 Task: Sort the products in the category "Superfoods" by unit price (low first).
Action: Mouse moved to (360, 171)
Screenshot: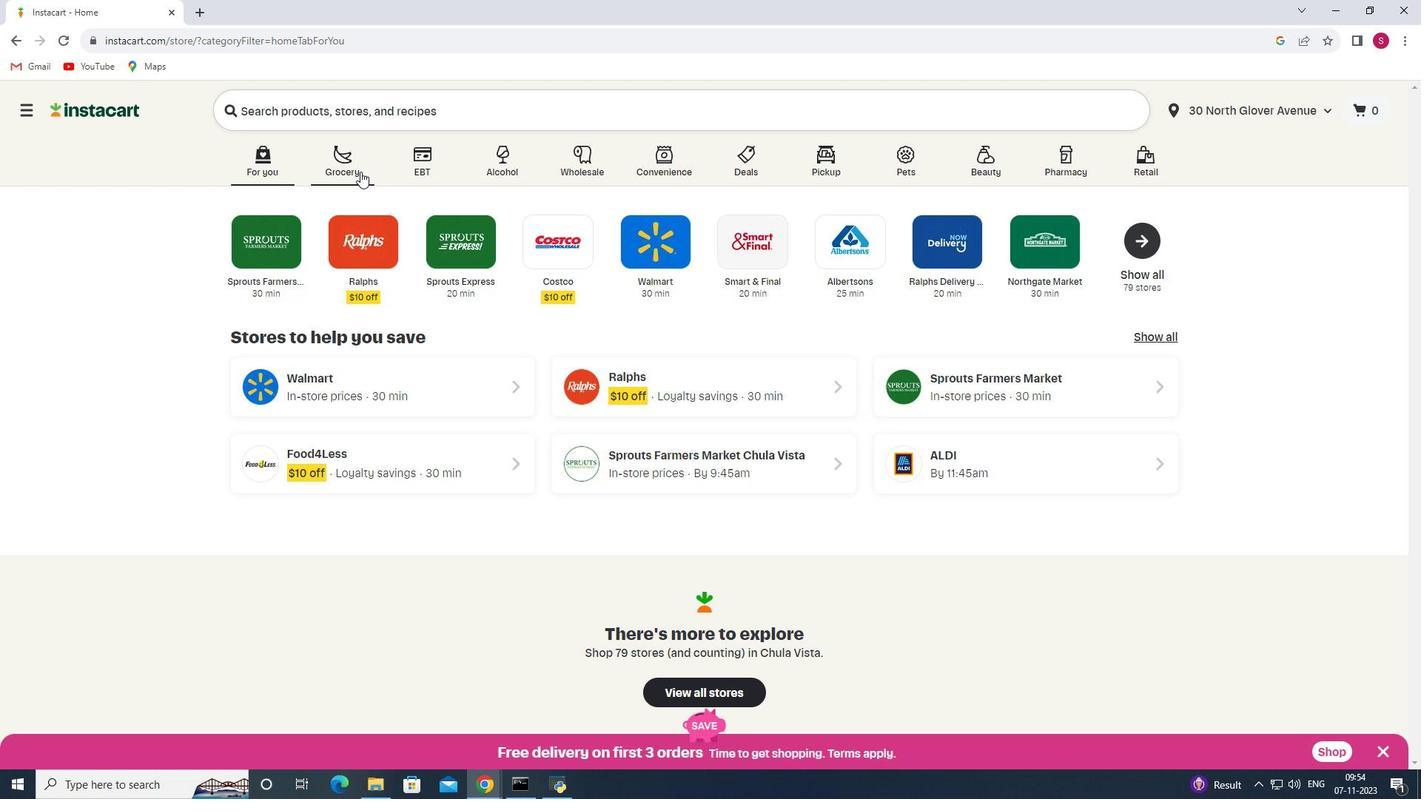
Action: Mouse pressed left at (360, 171)
Screenshot: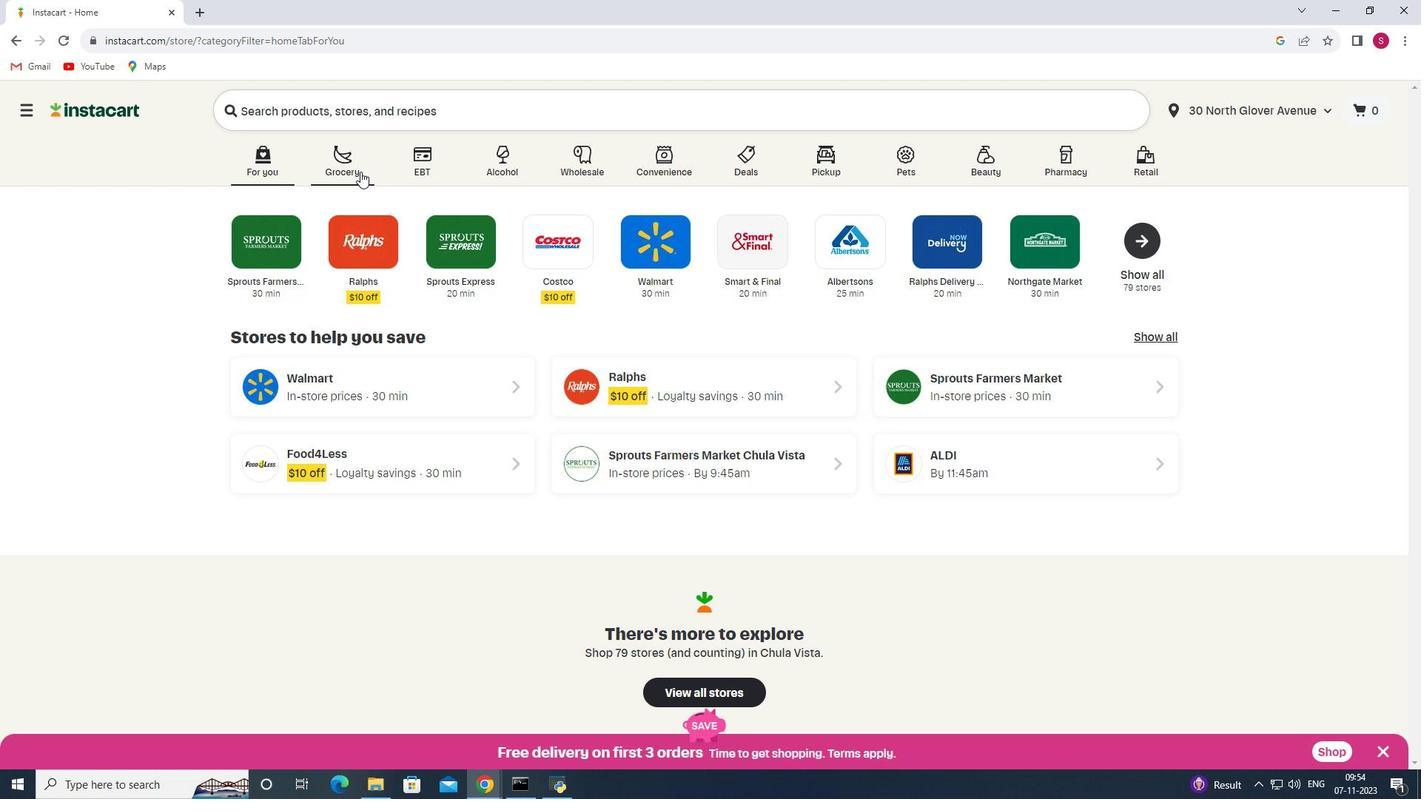 
Action: Mouse moved to (394, 447)
Screenshot: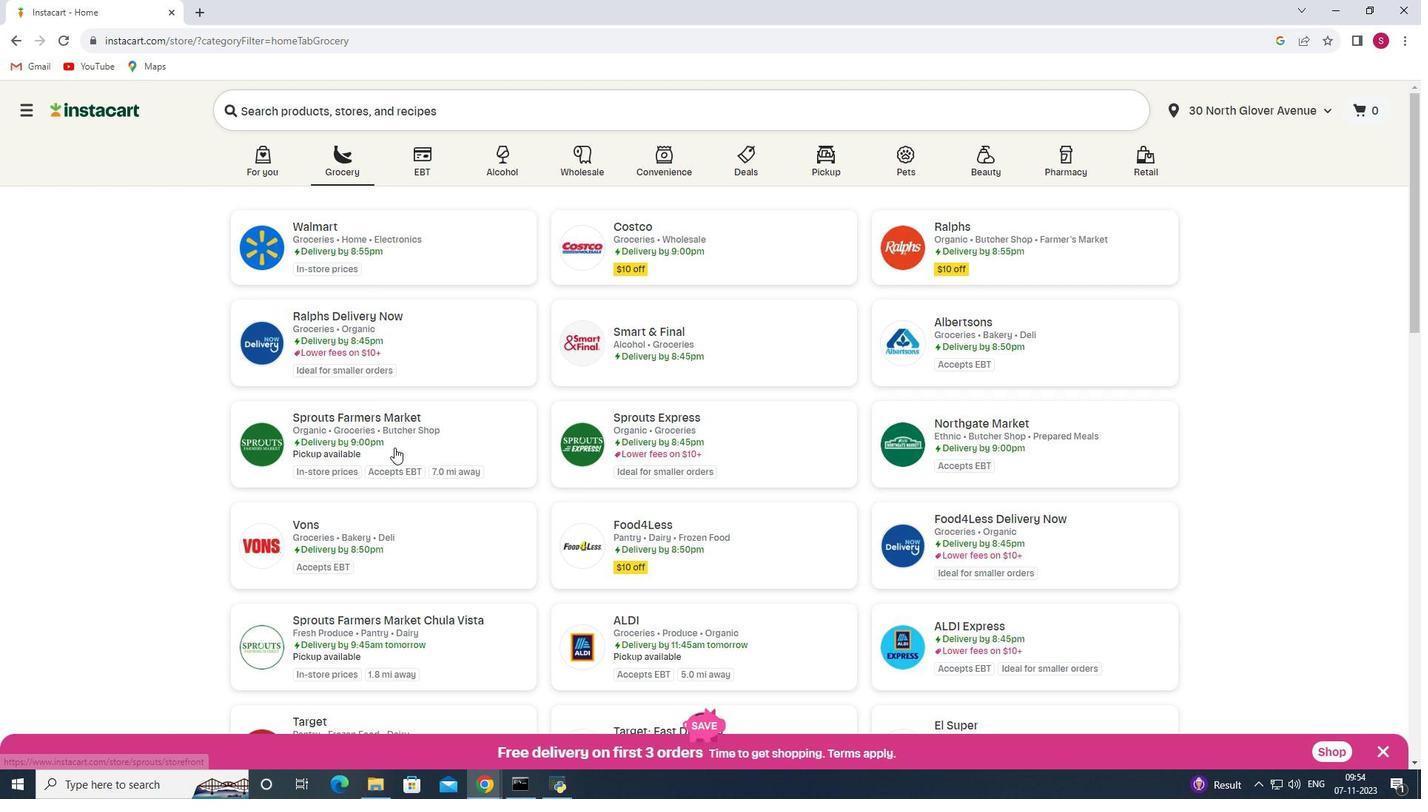 
Action: Mouse pressed left at (394, 447)
Screenshot: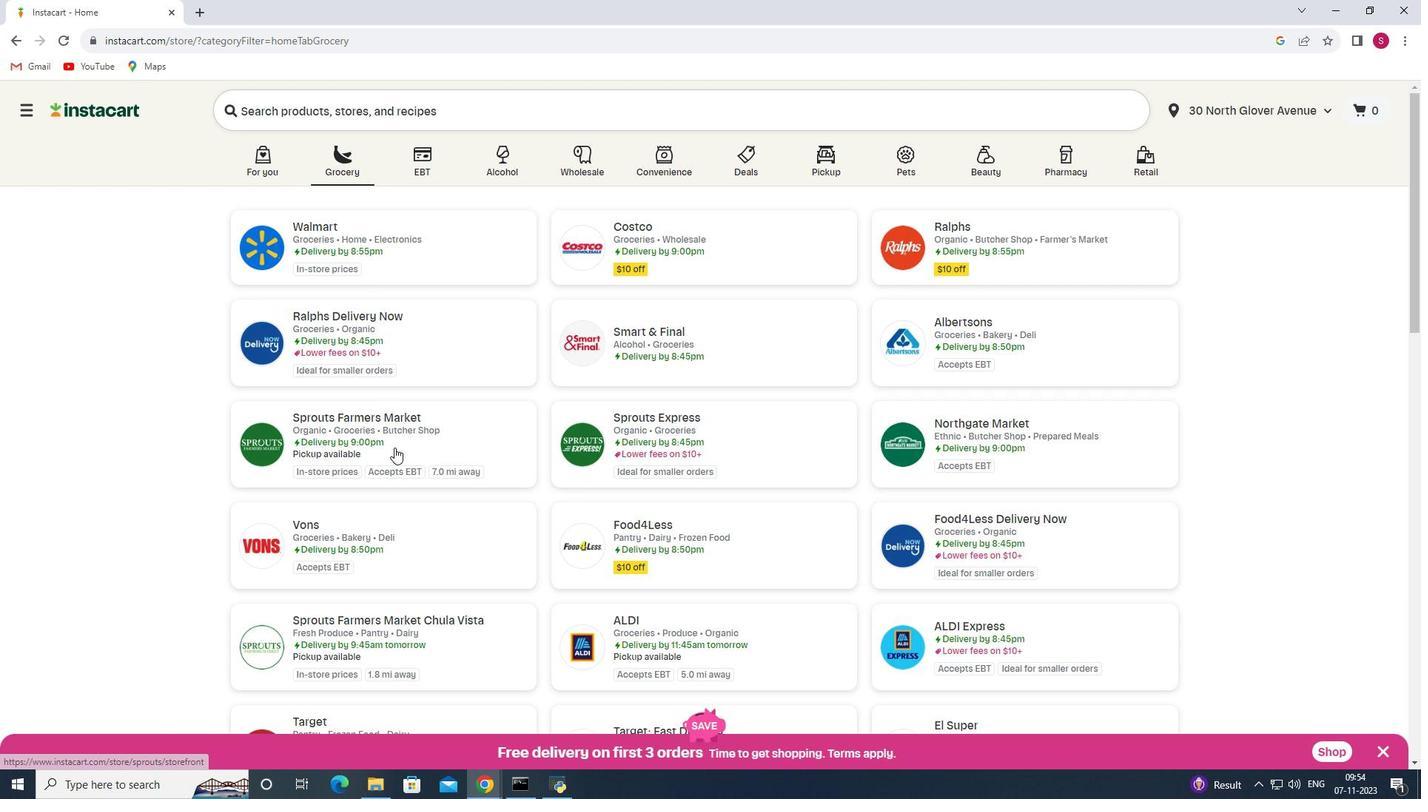 
Action: Mouse moved to (104, 474)
Screenshot: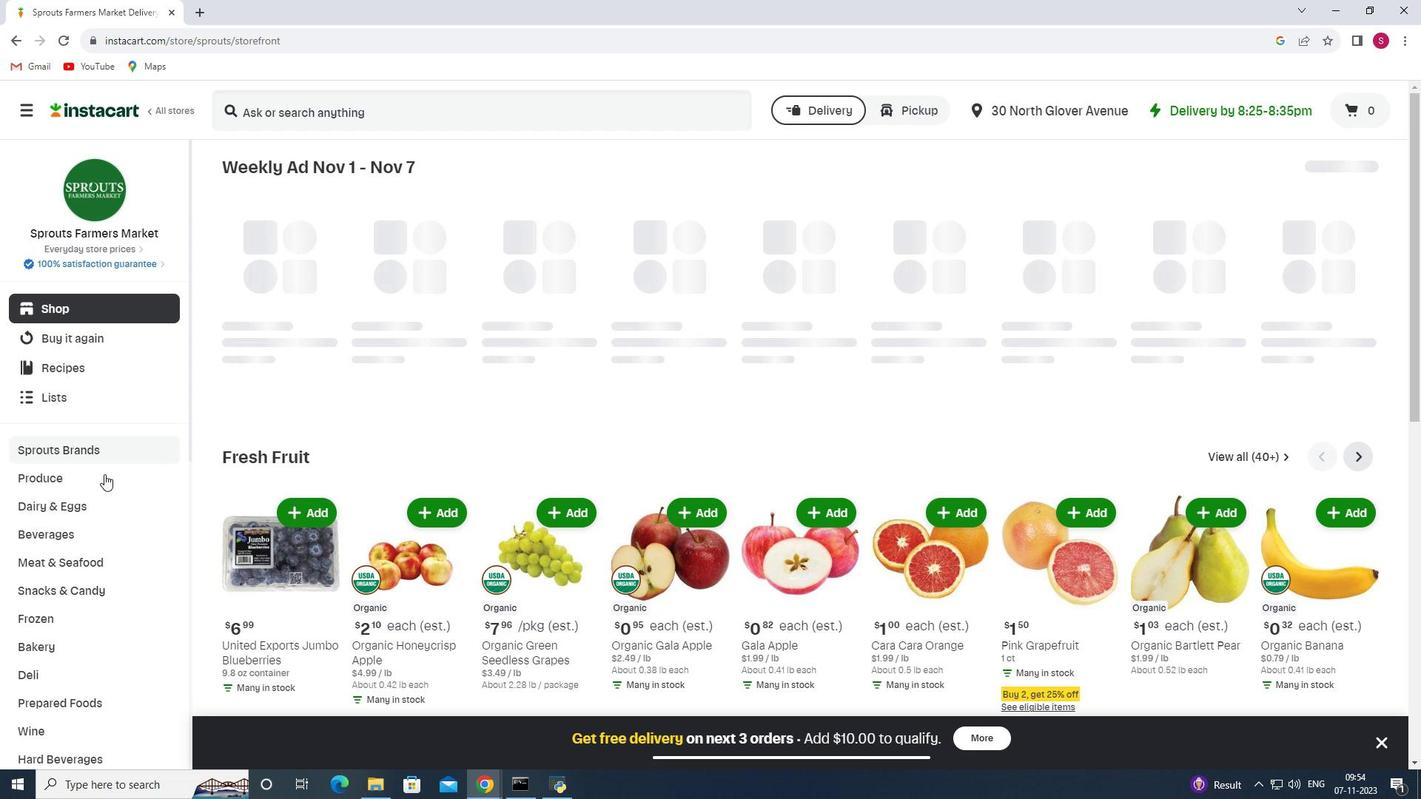 
Action: Mouse scrolled (104, 473) with delta (0, 0)
Screenshot: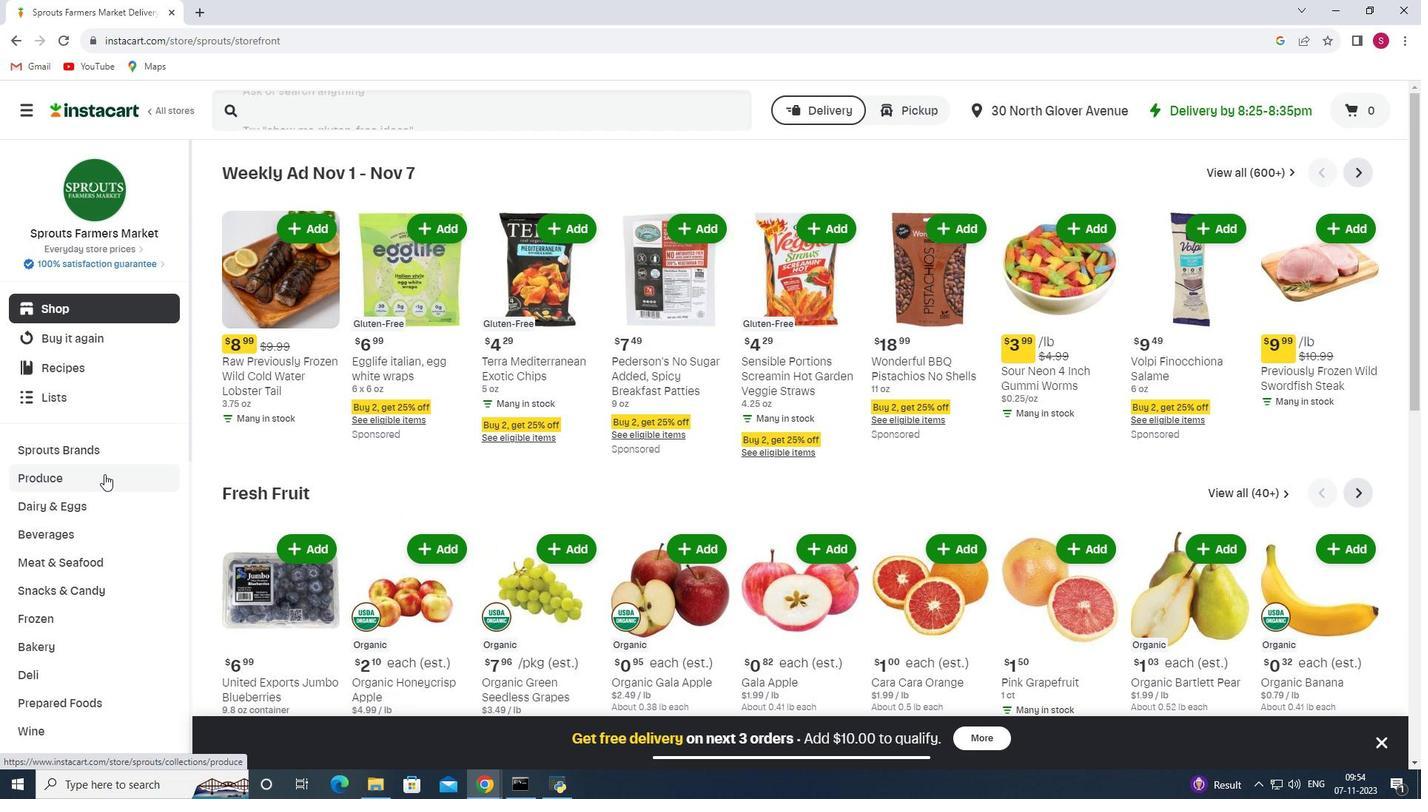 
Action: Mouse scrolled (104, 473) with delta (0, 0)
Screenshot: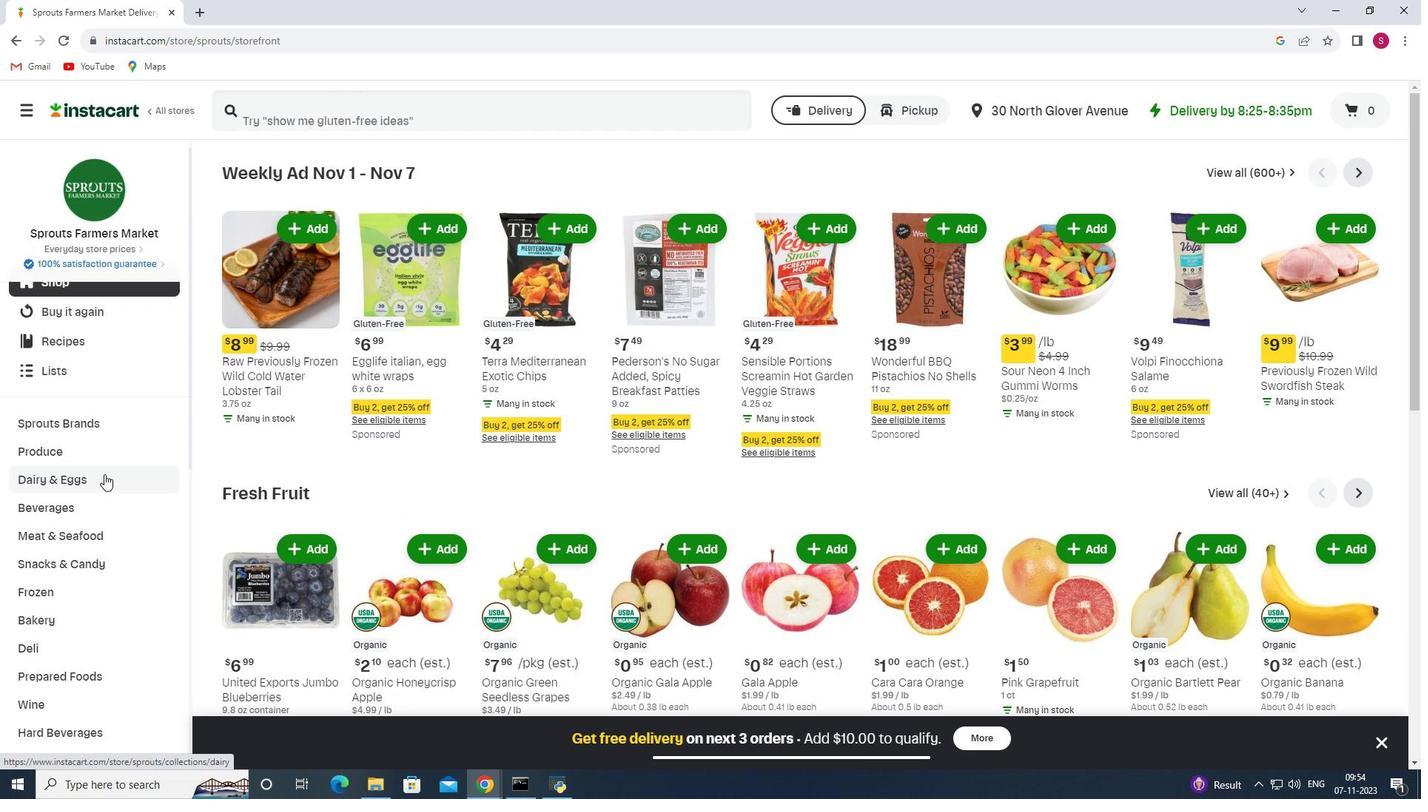 
Action: Mouse scrolled (104, 473) with delta (0, 0)
Screenshot: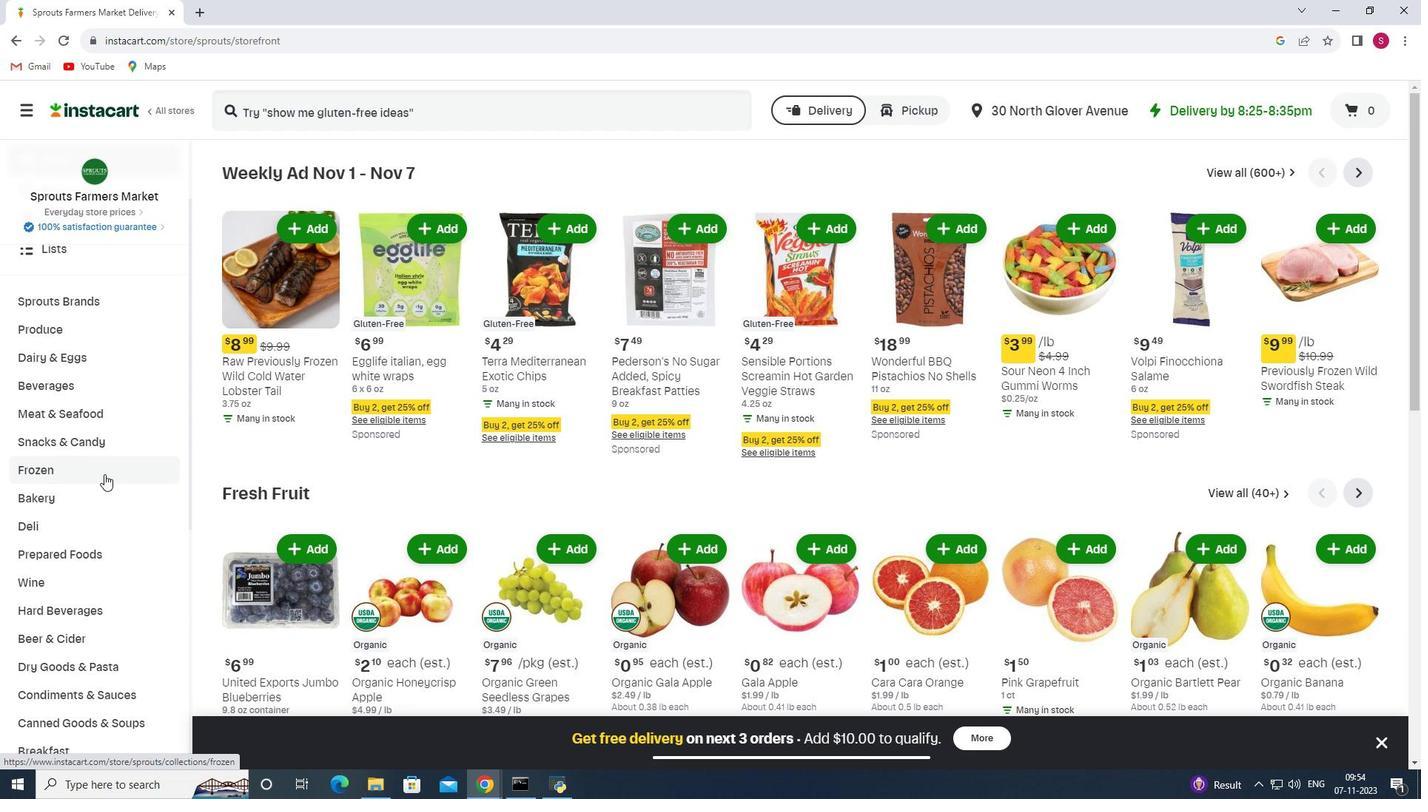 
Action: Mouse scrolled (104, 473) with delta (0, 0)
Screenshot: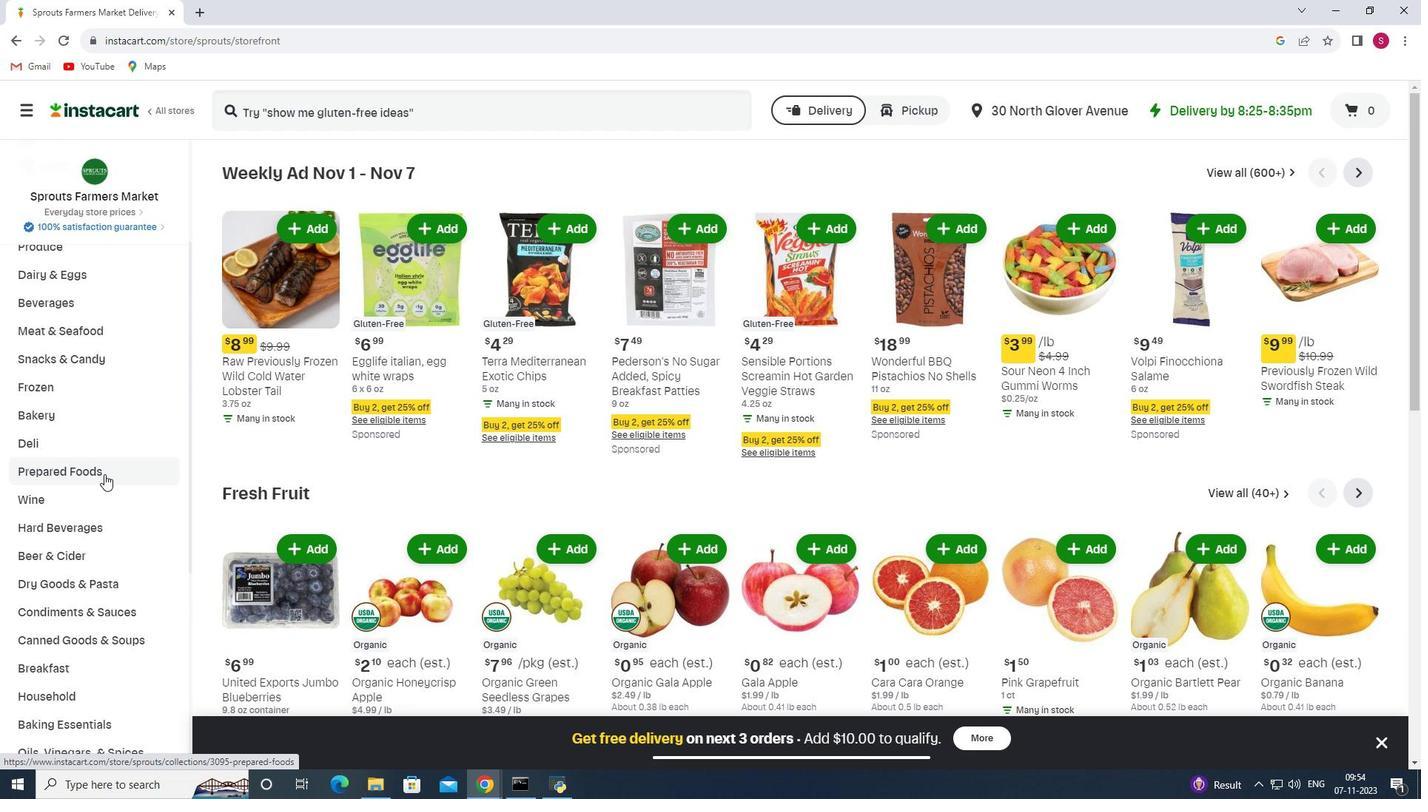 
Action: Mouse scrolled (104, 473) with delta (0, 0)
Screenshot: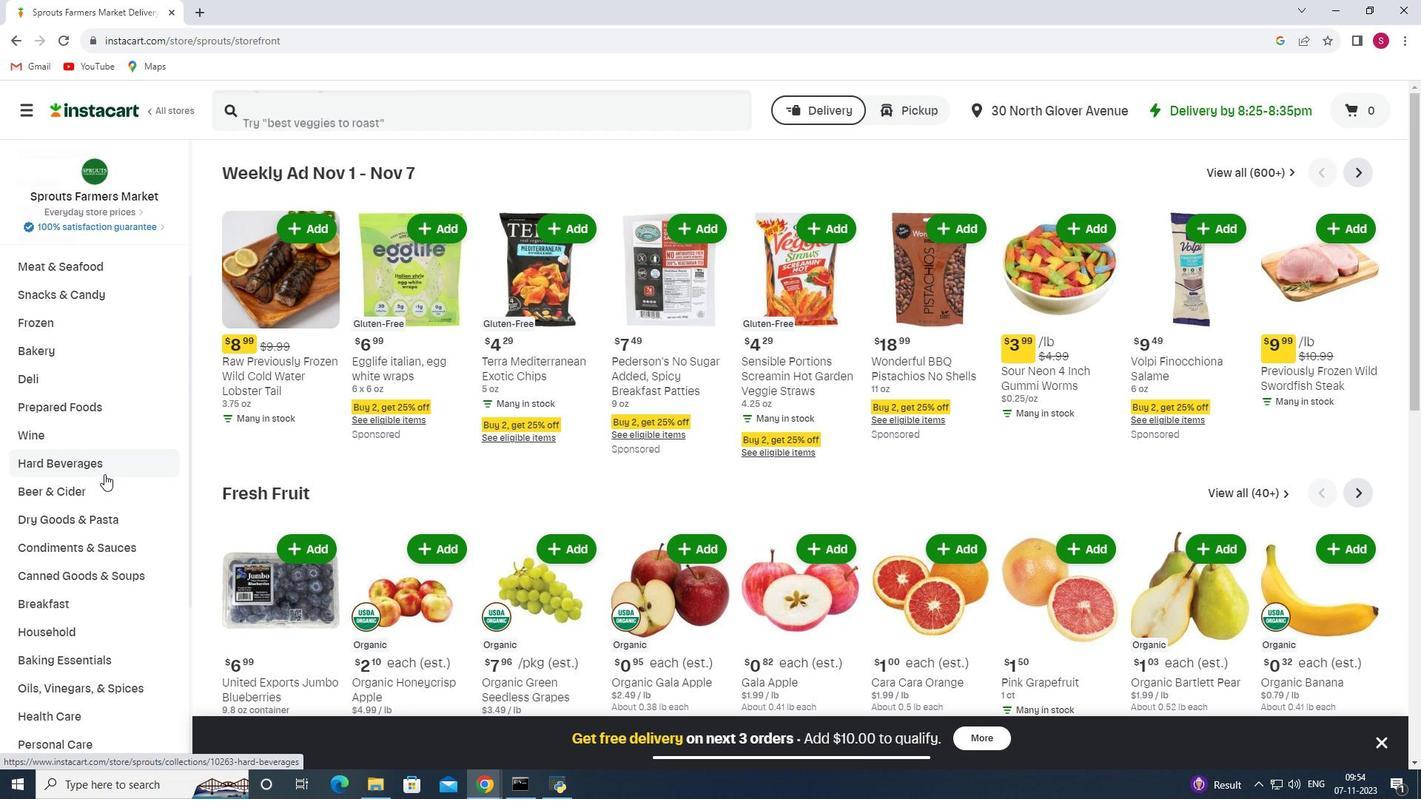 
Action: Mouse scrolled (104, 473) with delta (0, 0)
Screenshot: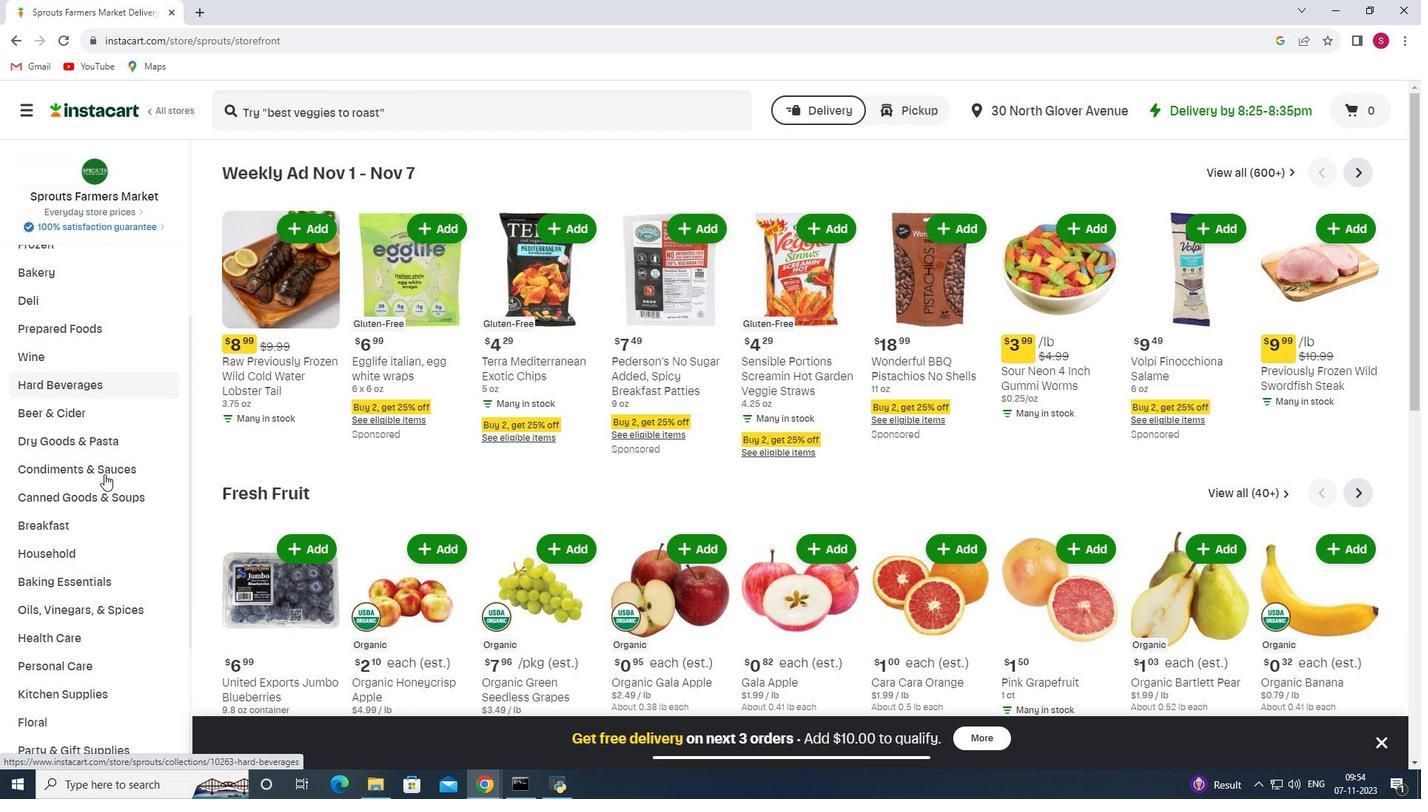 
Action: Mouse scrolled (104, 473) with delta (0, 0)
Screenshot: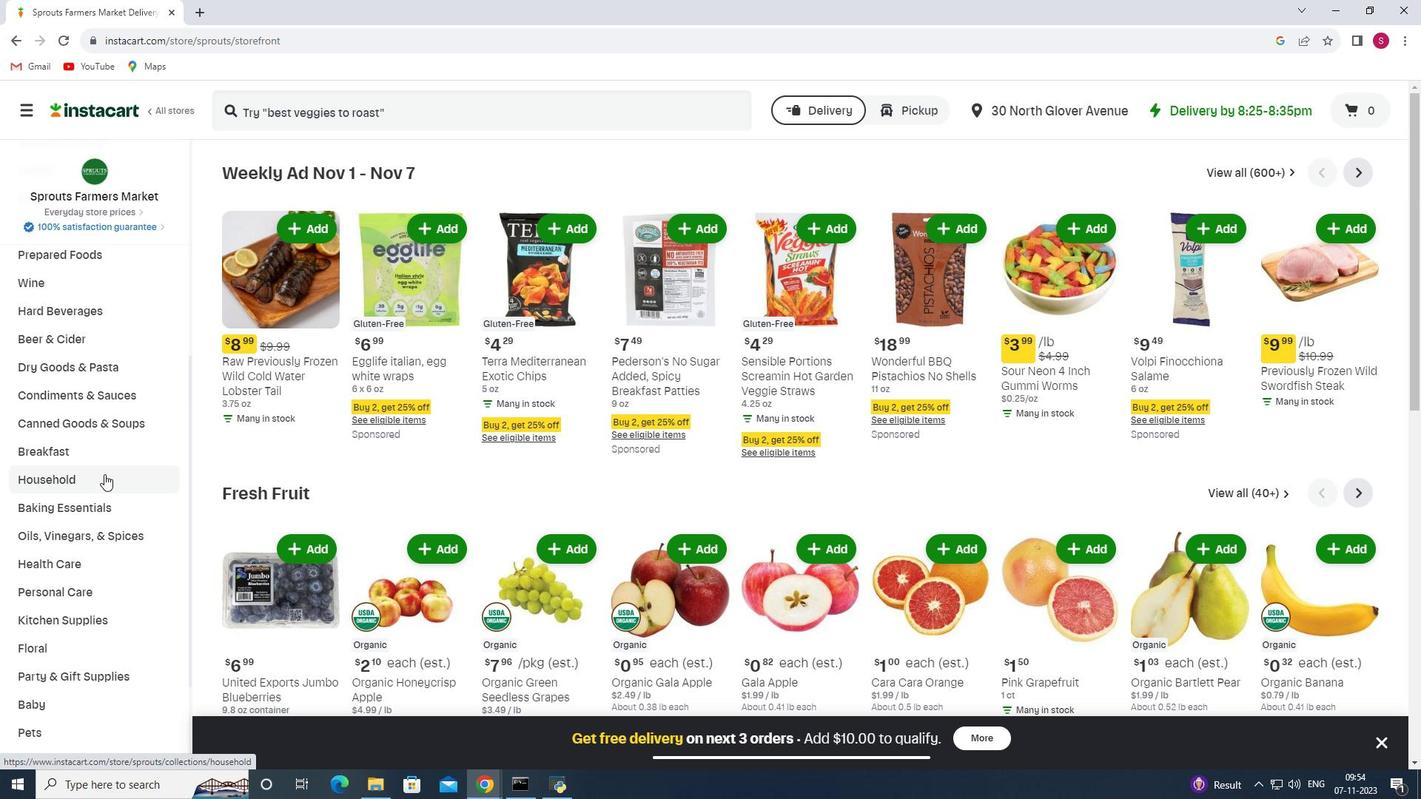 
Action: Mouse moved to (97, 489)
Screenshot: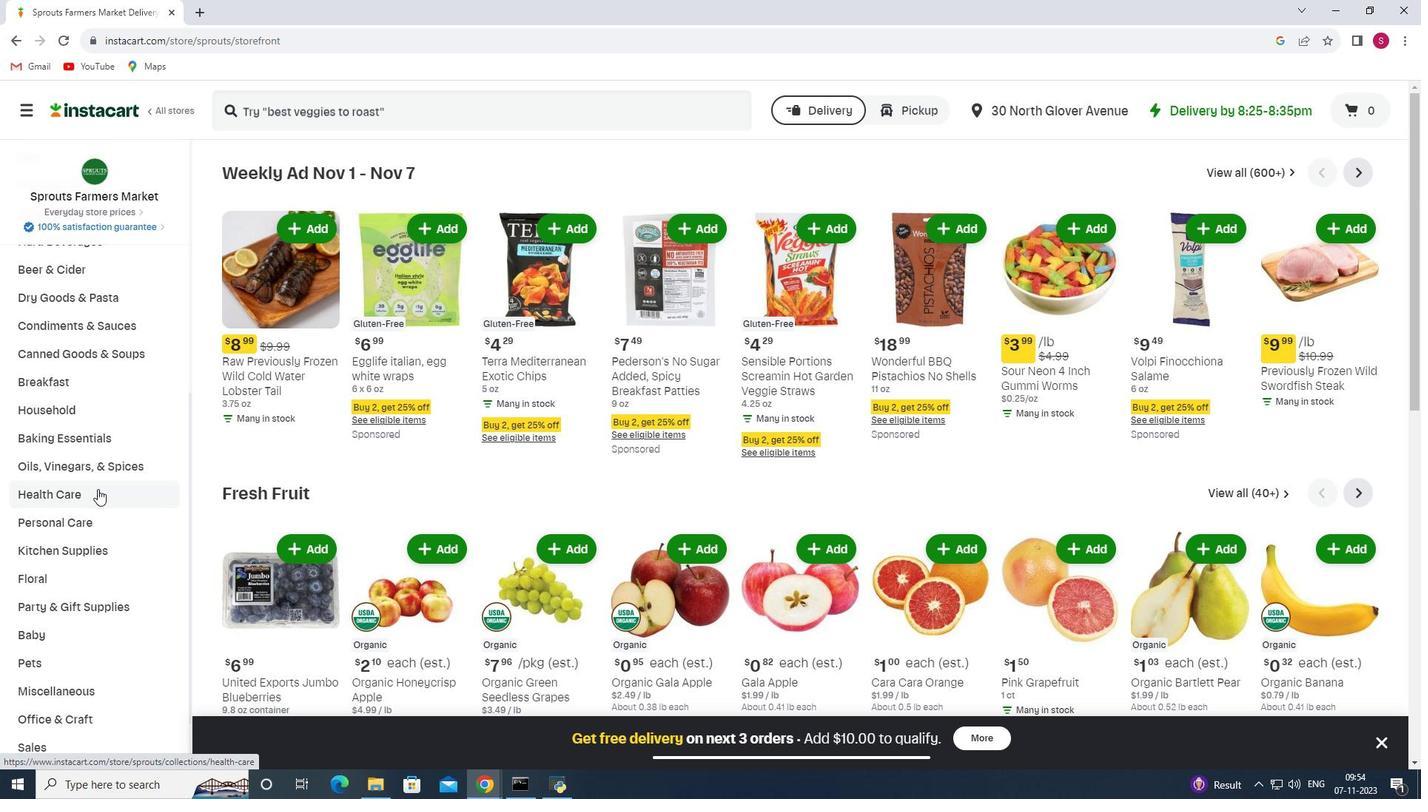 
Action: Mouse pressed left at (97, 489)
Screenshot: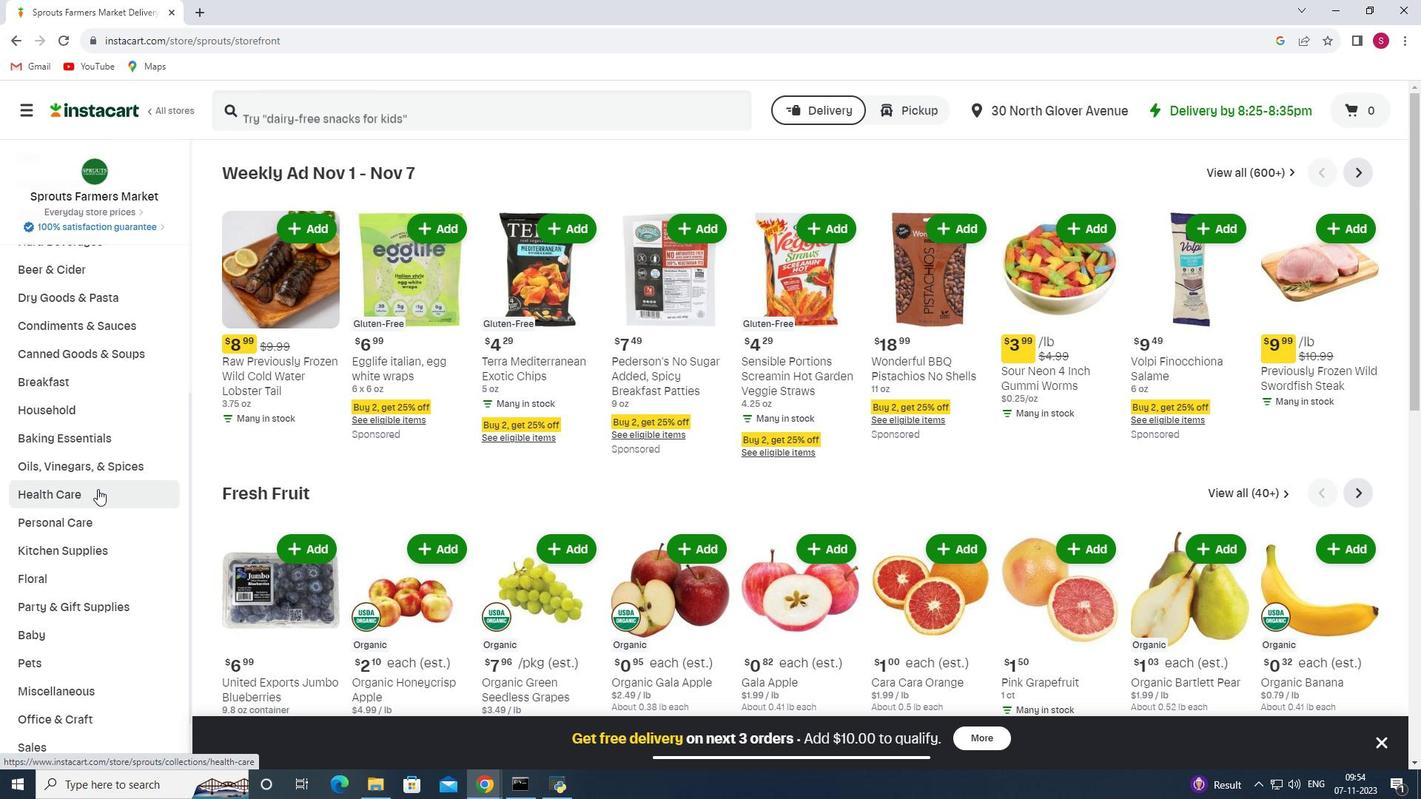 
Action: Mouse moved to (521, 202)
Screenshot: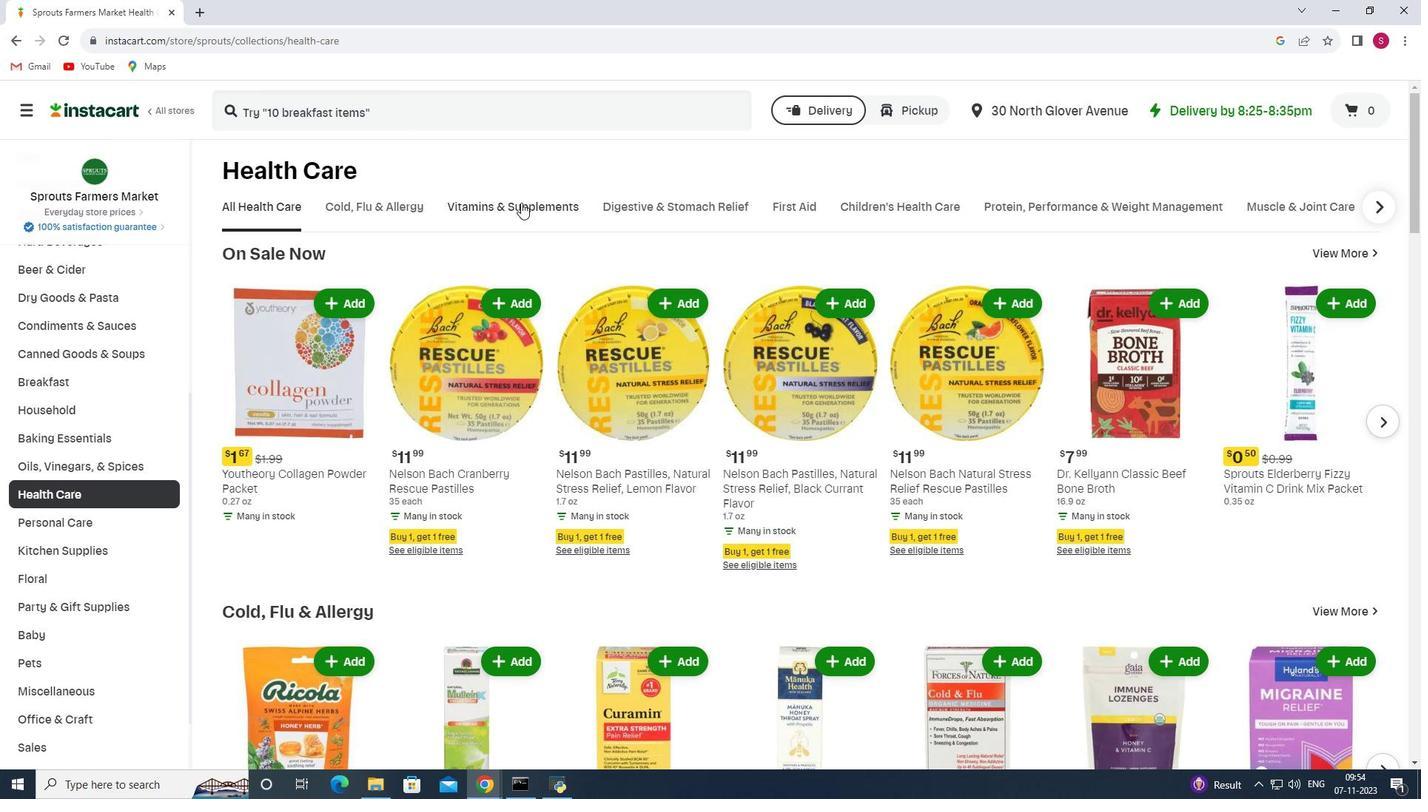 
Action: Mouse pressed left at (521, 202)
Screenshot: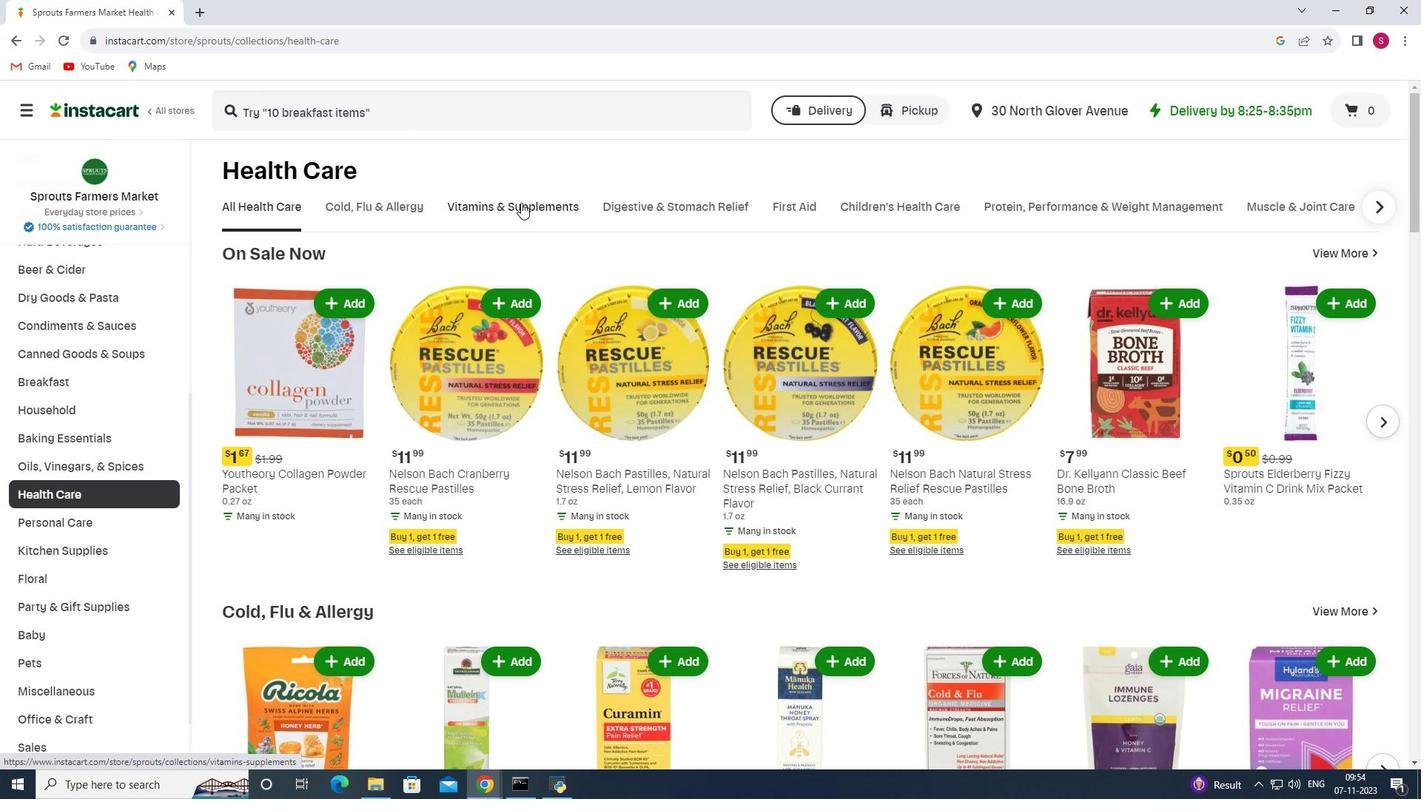 
Action: Mouse moved to (603, 261)
Screenshot: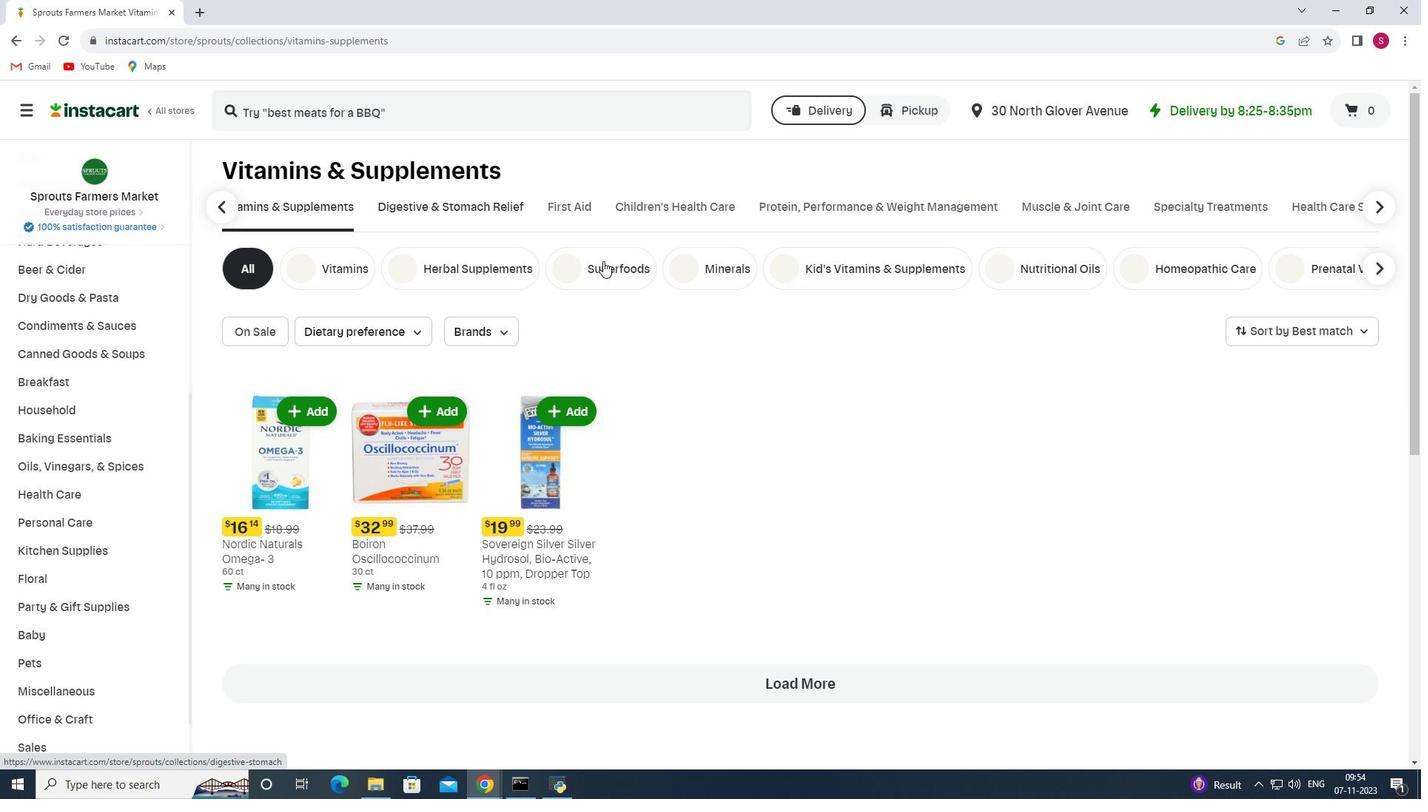 
Action: Mouse pressed left at (603, 261)
Screenshot: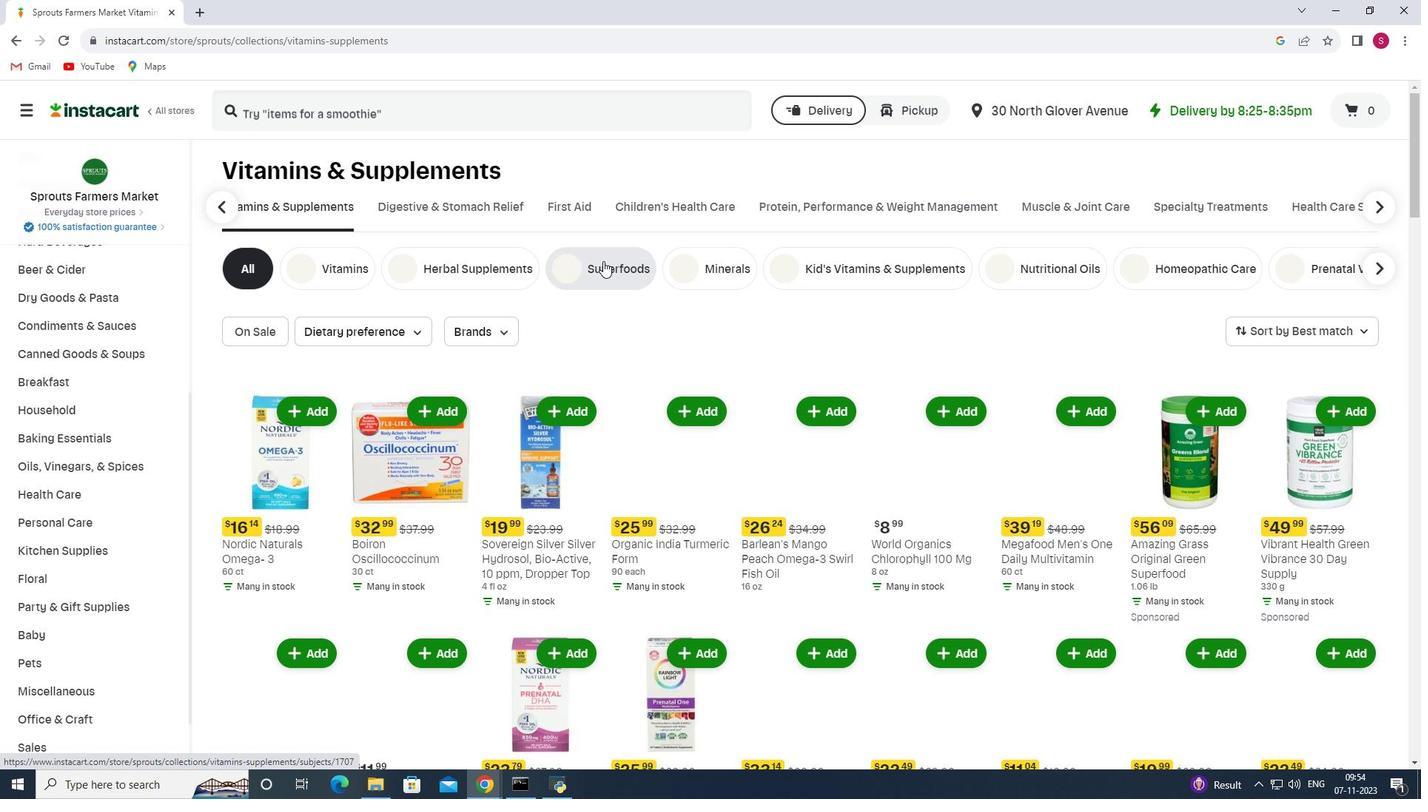
Action: Mouse moved to (1351, 330)
Screenshot: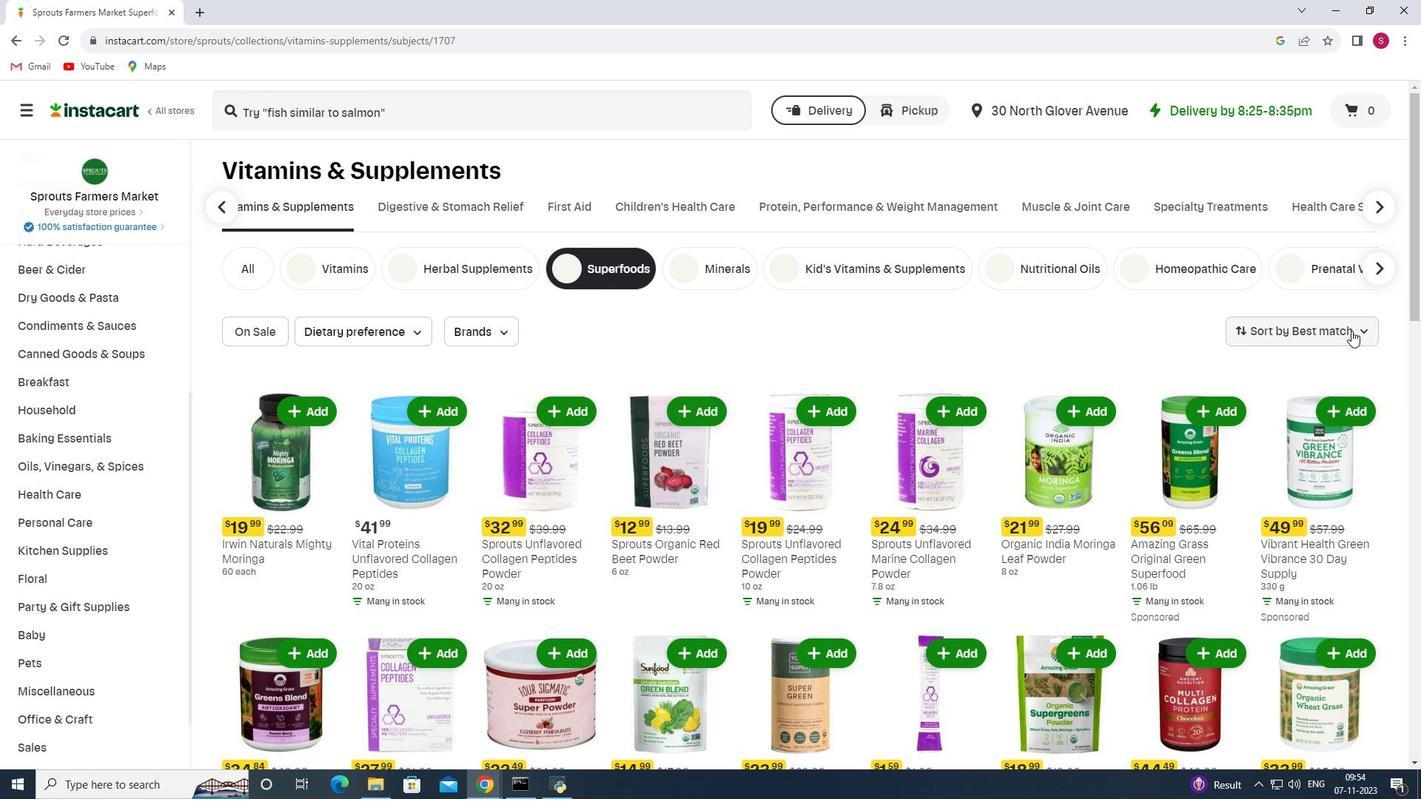 
Action: Mouse pressed left at (1351, 330)
Screenshot: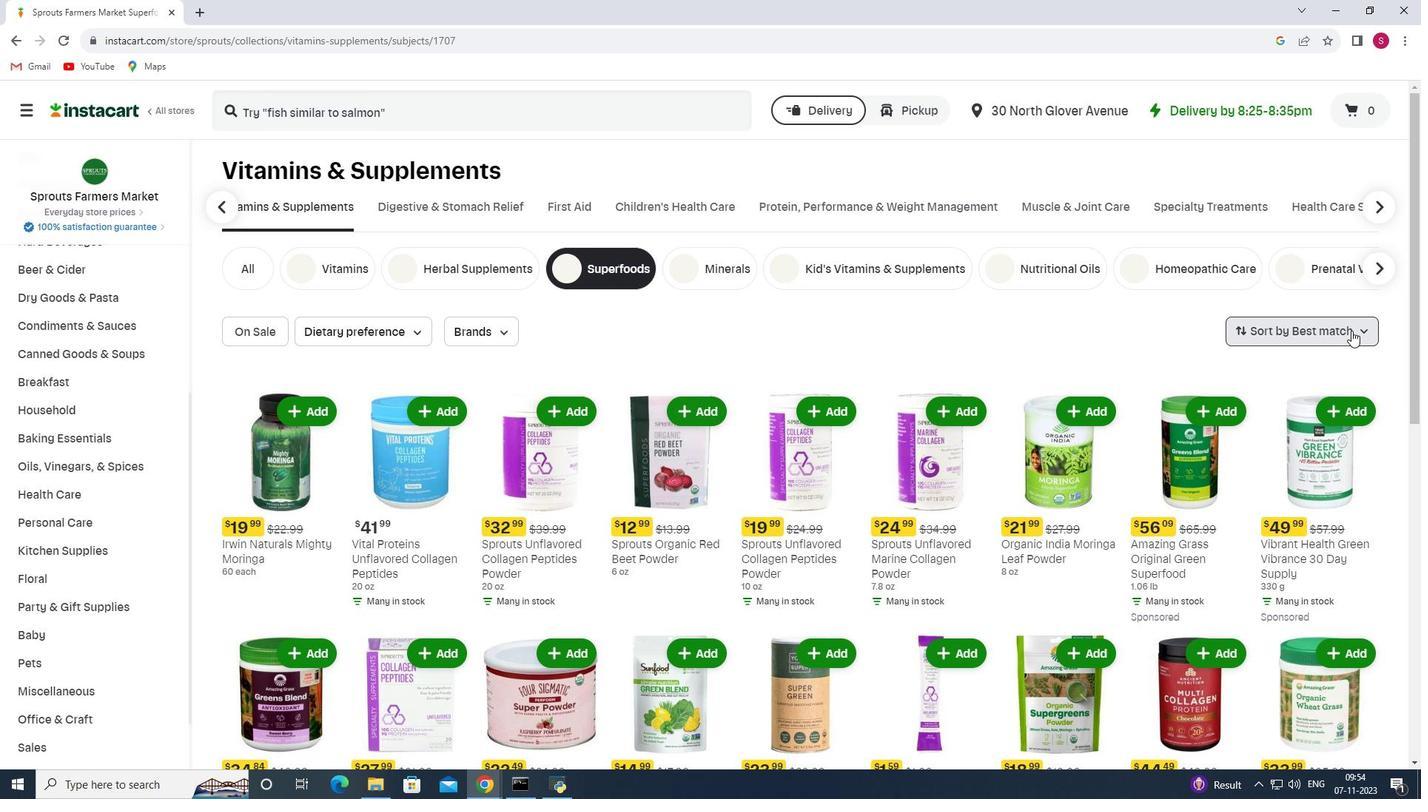 
Action: Mouse moved to (1326, 460)
Screenshot: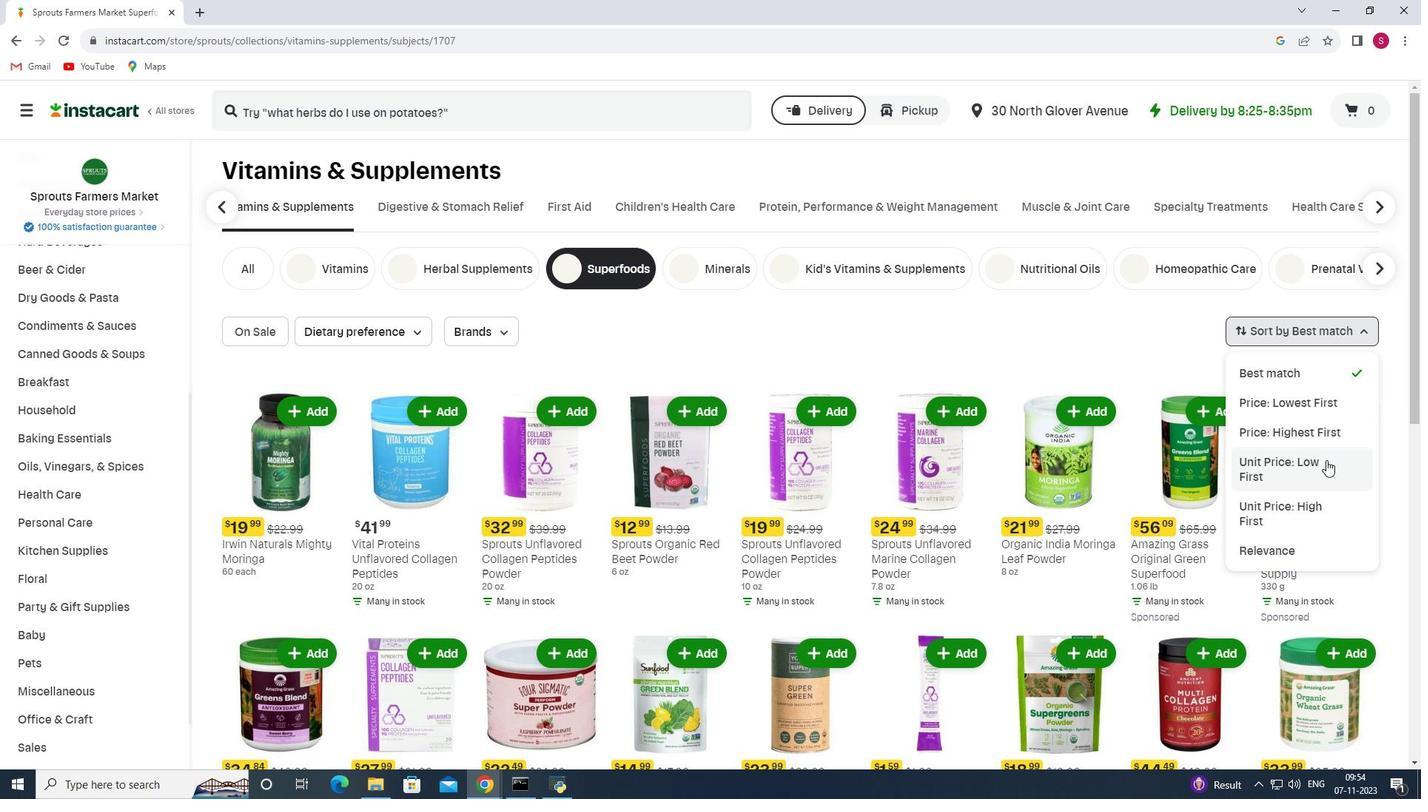 
Action: Mouse pressed left at (1326, 460)
Screenshot: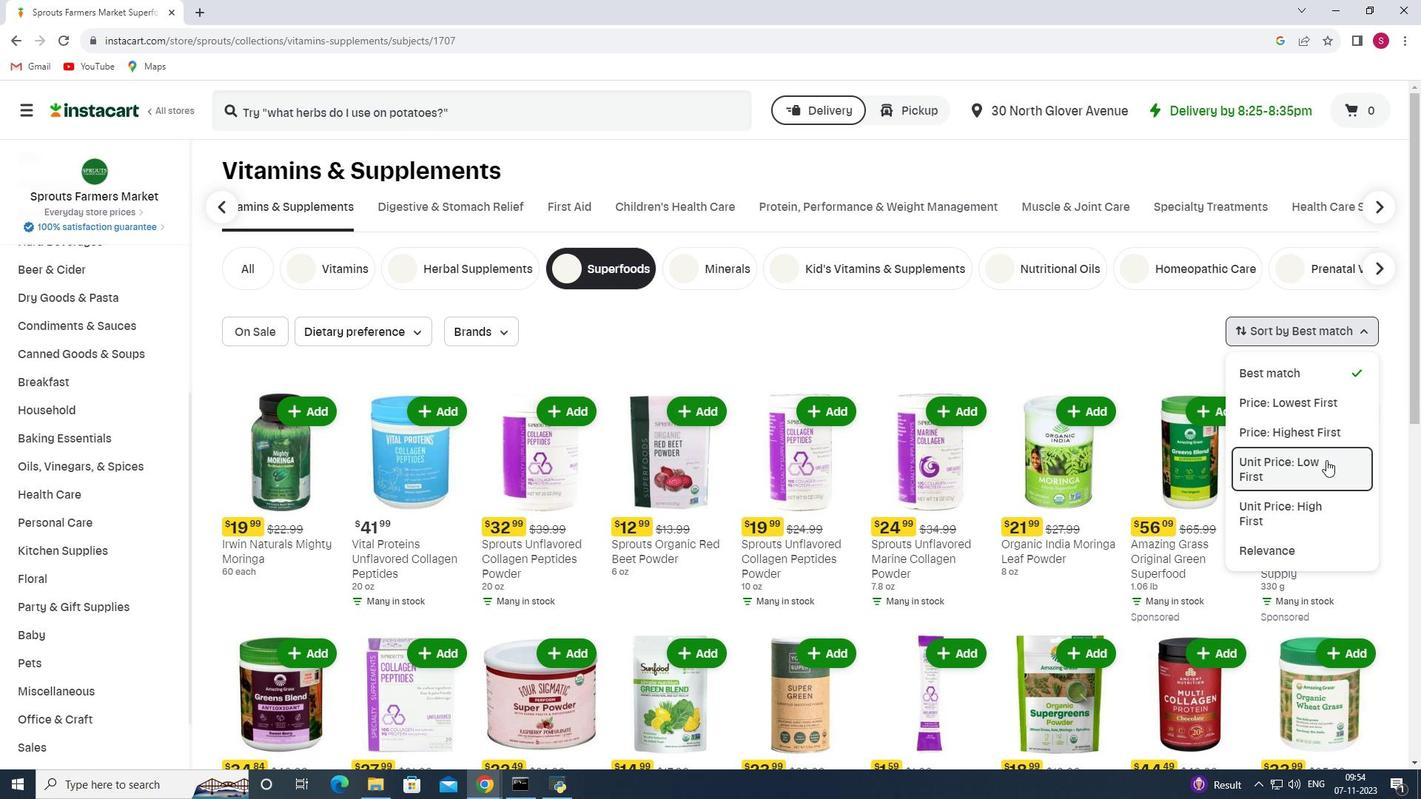 
